 Task: Create a rule from the Routing list, Task moved to a section -> Set Priority in the project AgileMission , set the section as Done clear the priority
Action: Mouse moved to (1023, 166)
Screenshot: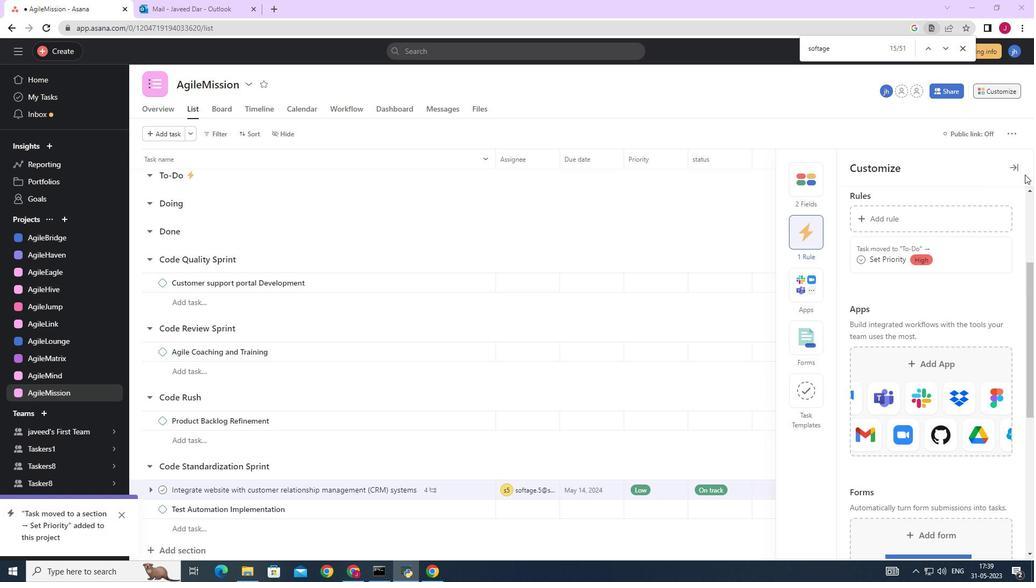 
Action: Mouse pressed left at (1023, 166)
Screenshot: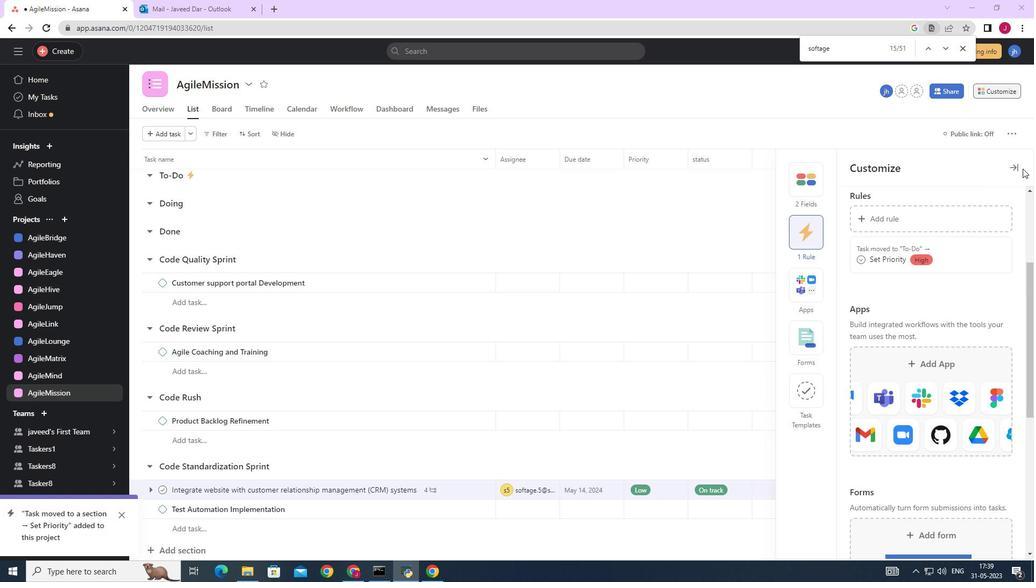 
Action: Mouse moved to (996, 89)
Screenshot: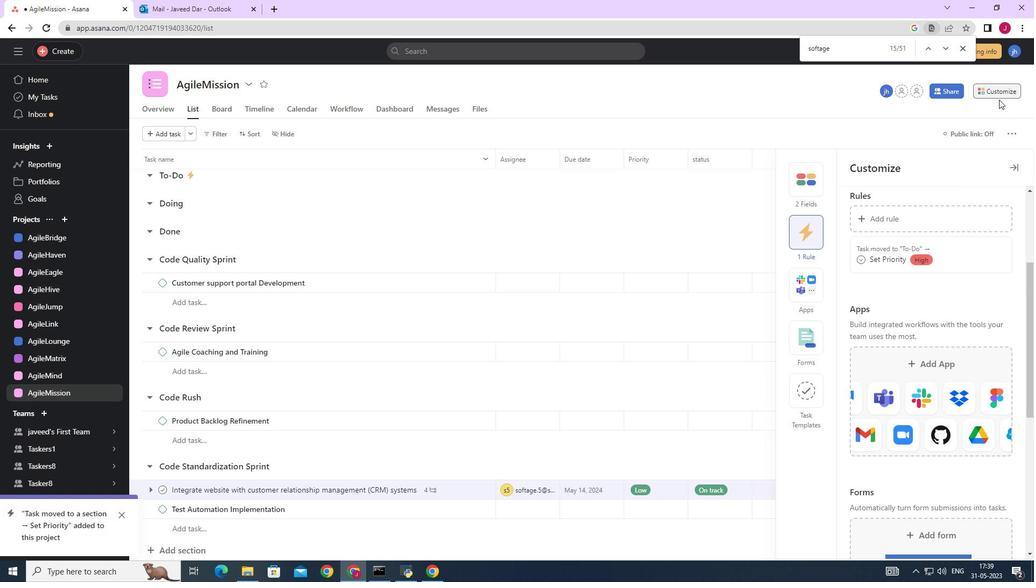 
Action: Mouse pressed left at (996, 89)
Screenshot: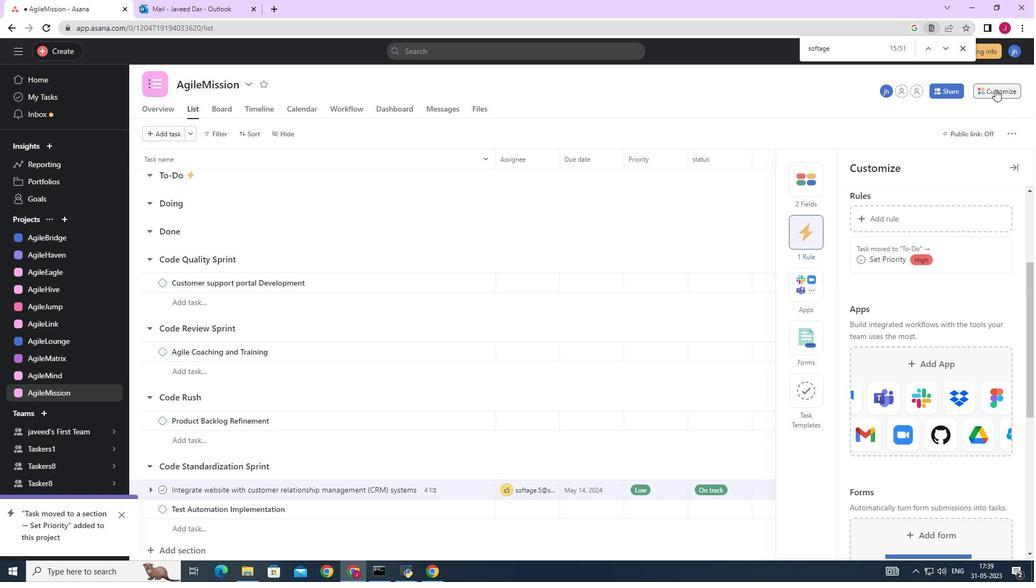 
Action: Mouse moved to (1007, 86)
Screenshot: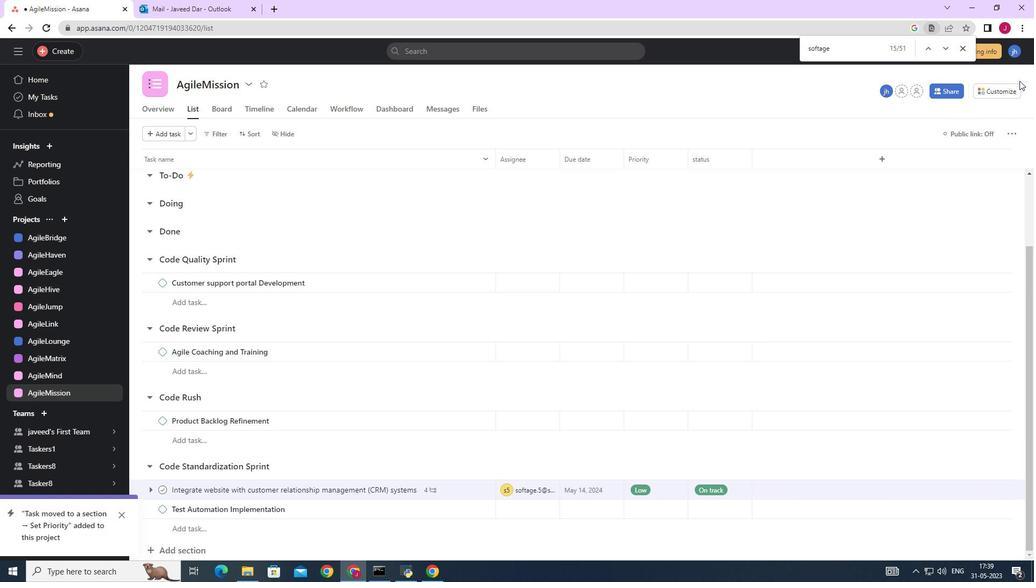 
Action: Mouse pressed left at (1007, 86)
Screenshot: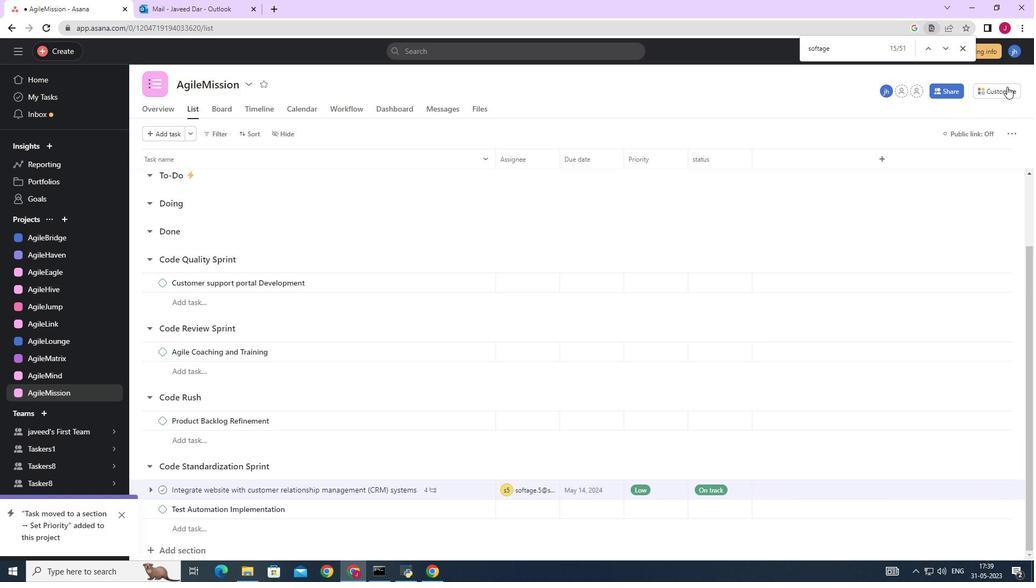 
Action: Mouse moved to (794, 243)
Screenshot: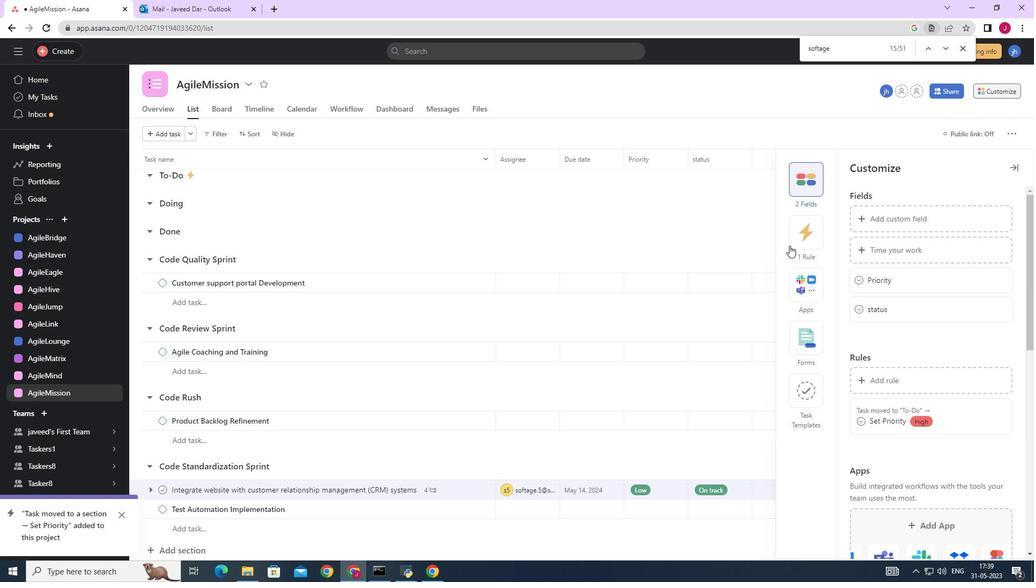 
Action: Mouse pressed left at (794, 243)
Screenshot: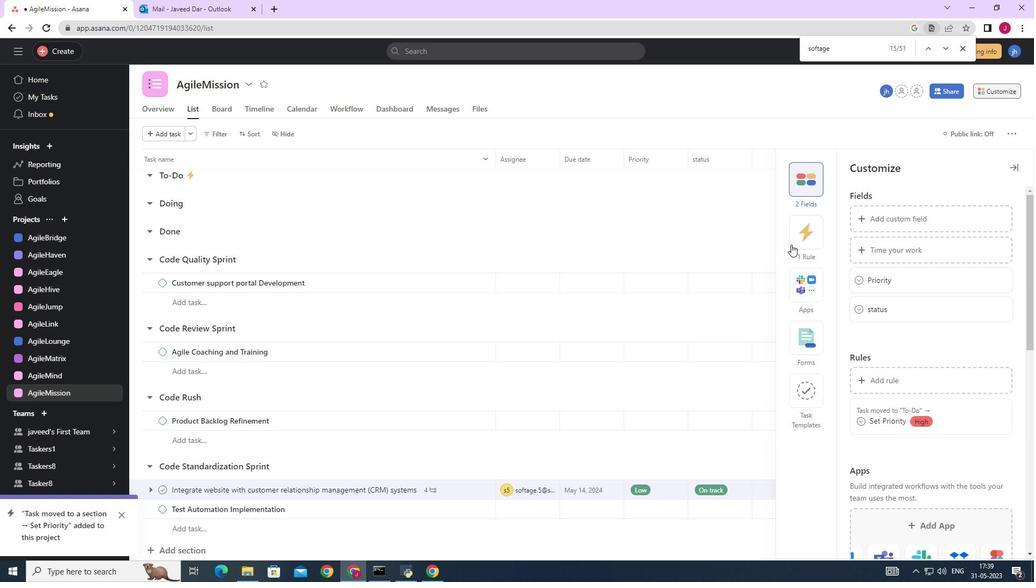 
Action: Mouse moved to (878, 218)
Screenshot: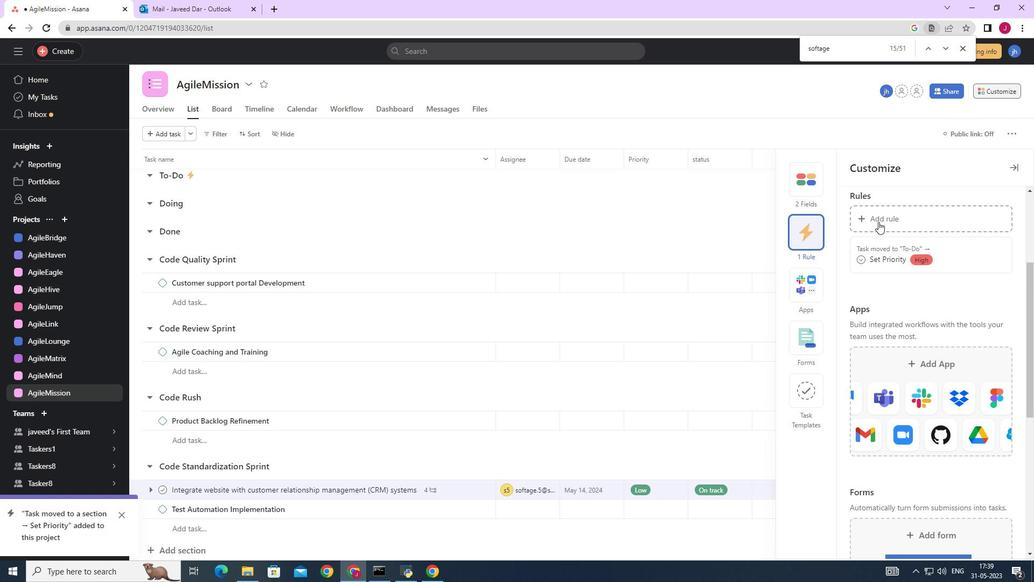
Action: Mouse pressed left at (878, 218)
Screenshot: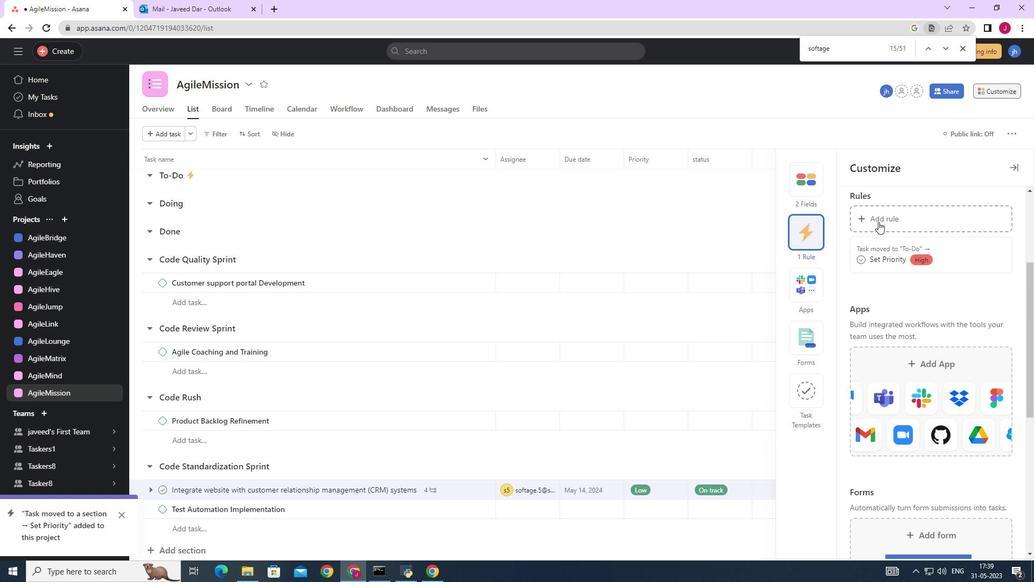 
Action: Mouse moved to (223, 139)
Screenshot: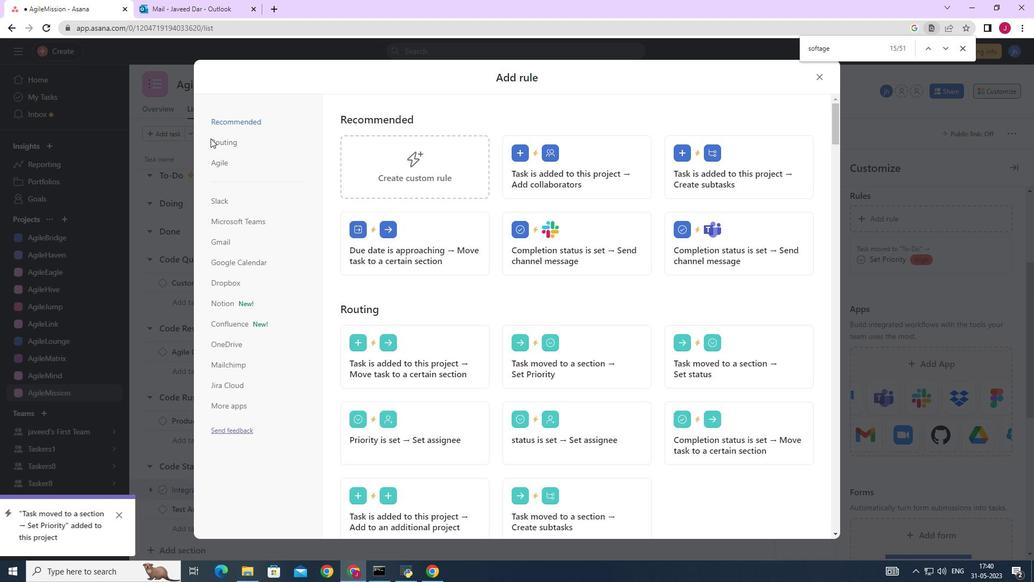 
Action: Mouse pressed left at (223, 139)
Screenshot: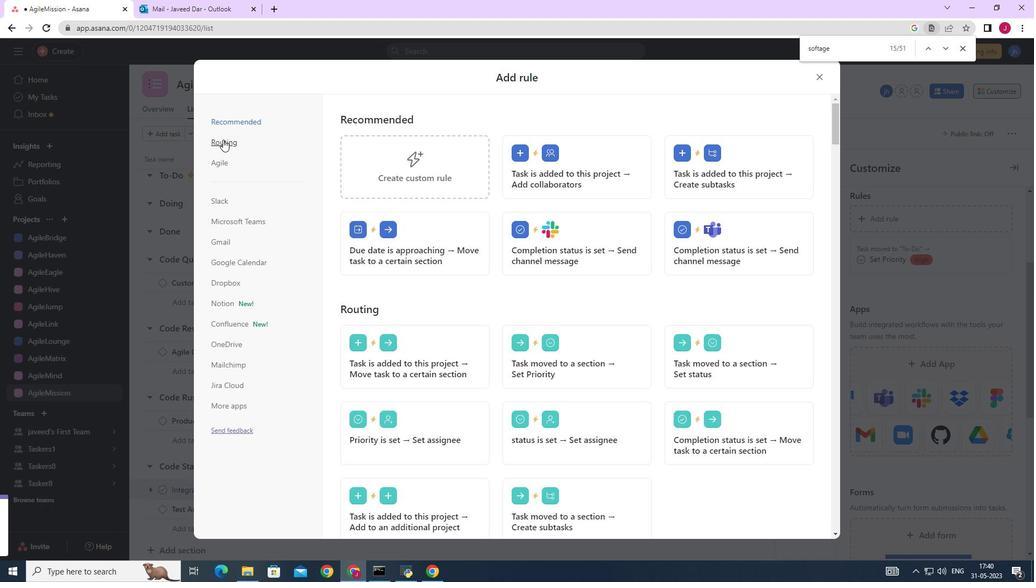 
Action: Mouse moved to (531, 175)
Screenshot: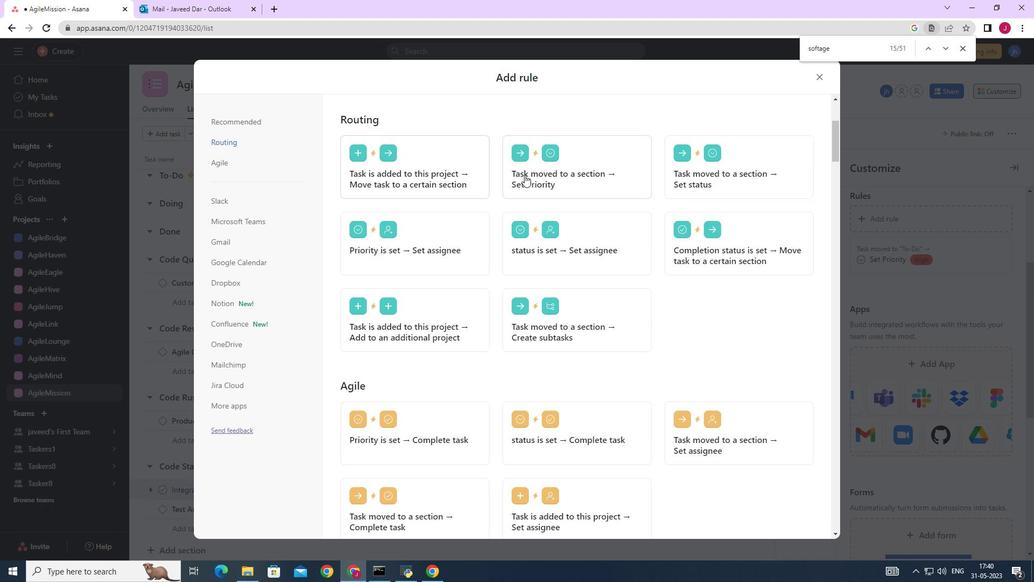 
Action: Mouse pressed left at (531, 175)
Screenshot: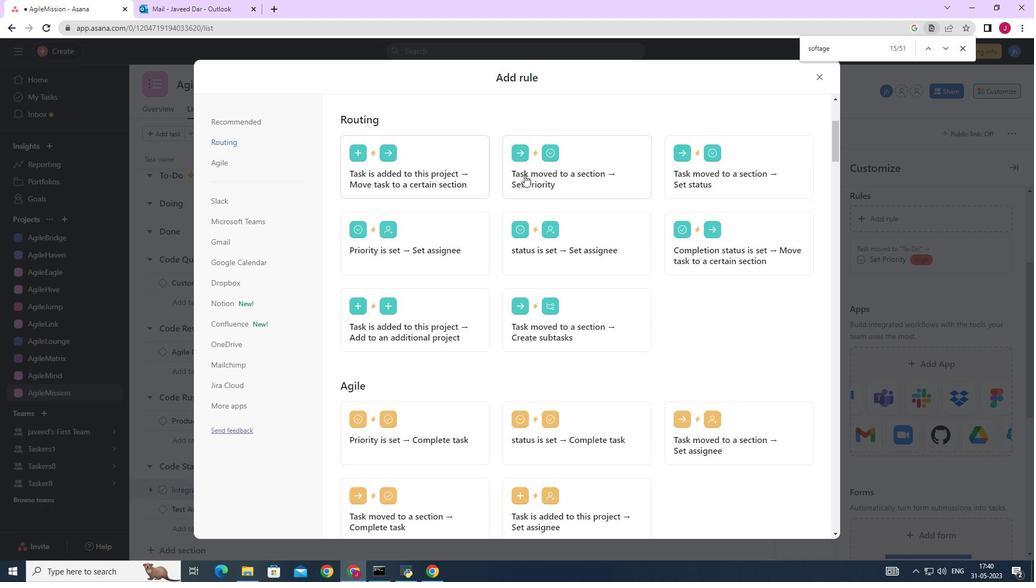 
Action: Mouse moved to (408, 292)
Screenshot: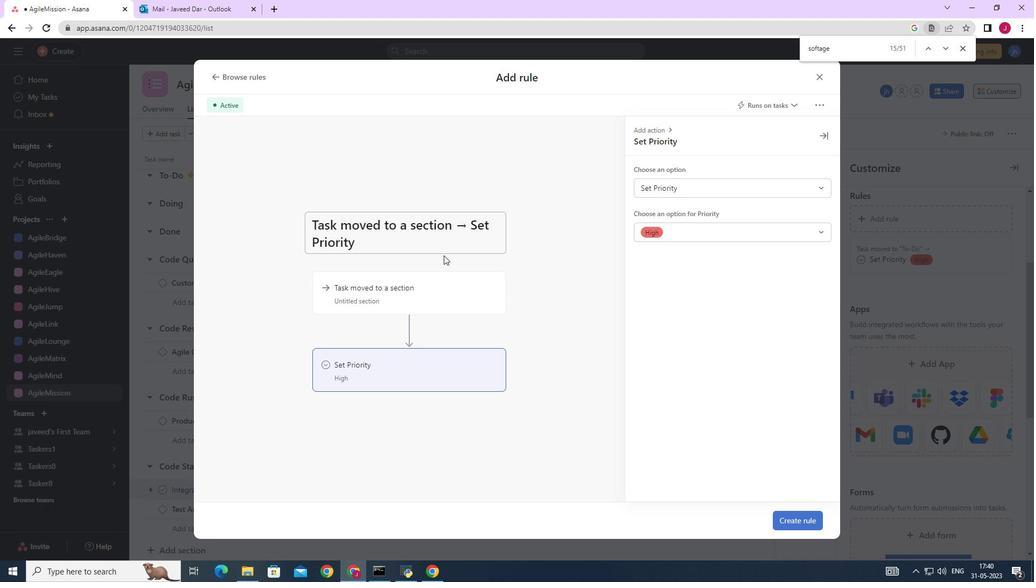 
Action: Mouse pressed left at (408, 292)
Screenshot: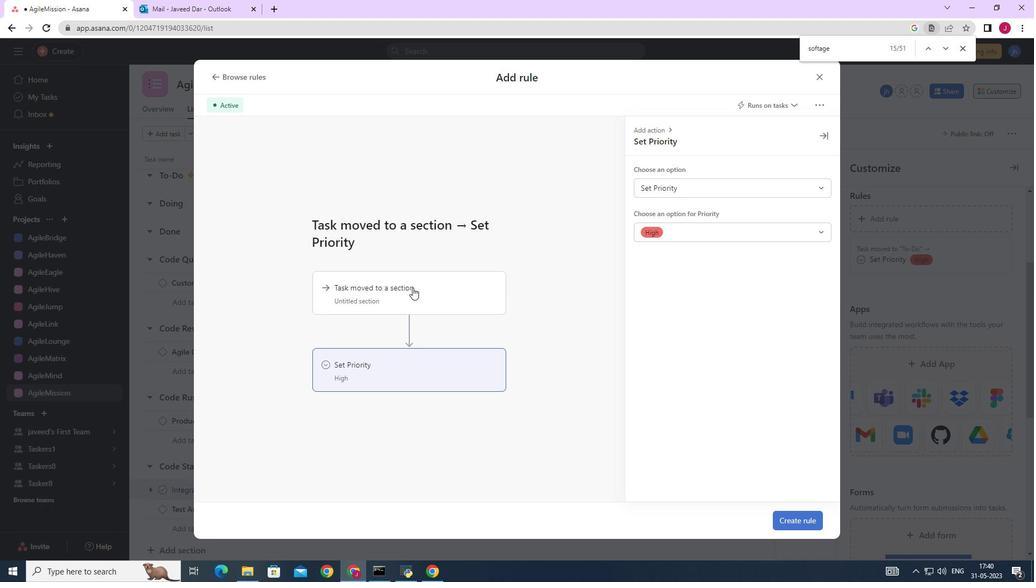 
Action: Mouse moved to (681, 185)
Screenshot: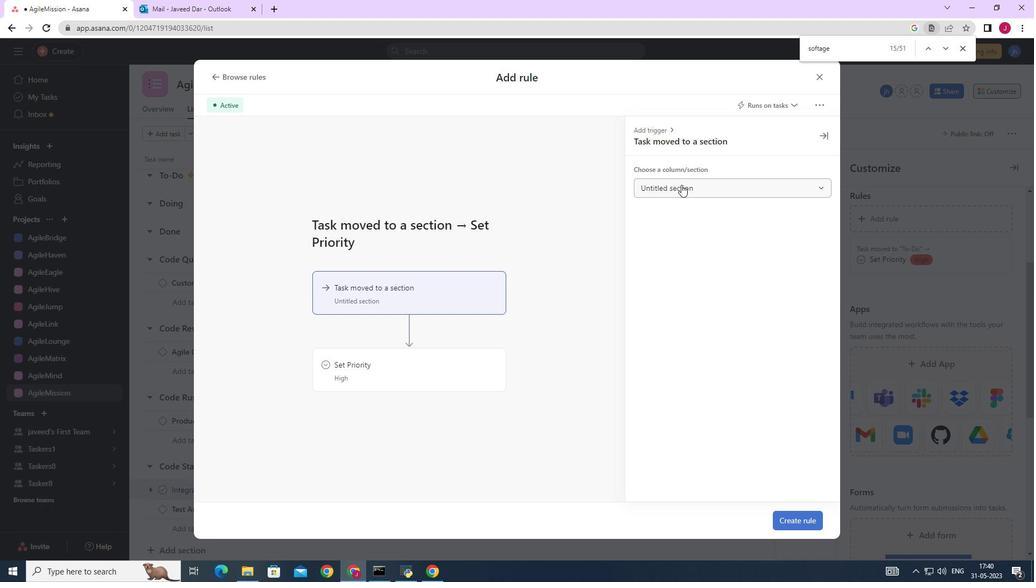 
Action: Mouse pressed left at (681, 185)
Screenshot: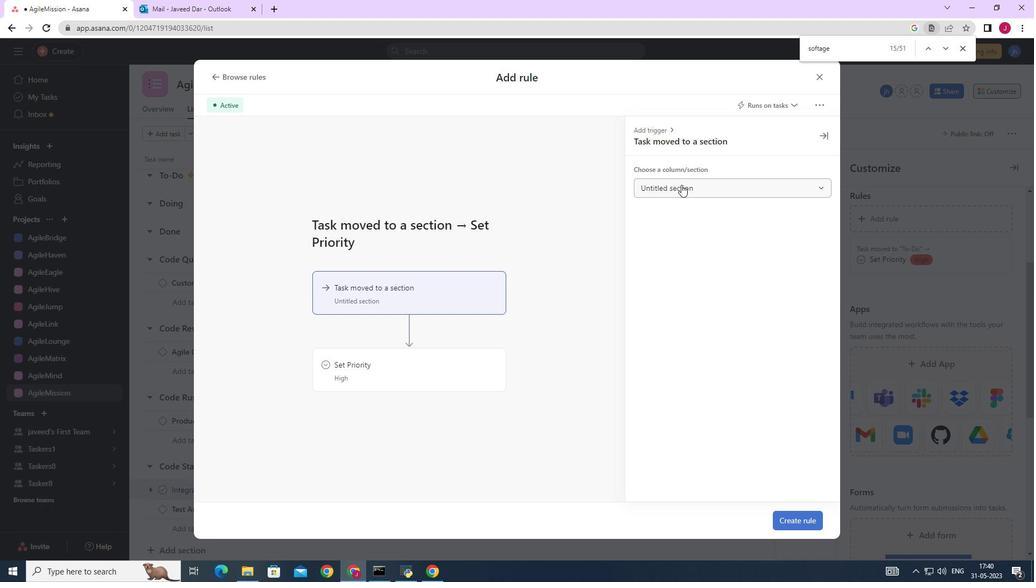 
Action: Mouse moved to (666, 269)
Screenshot: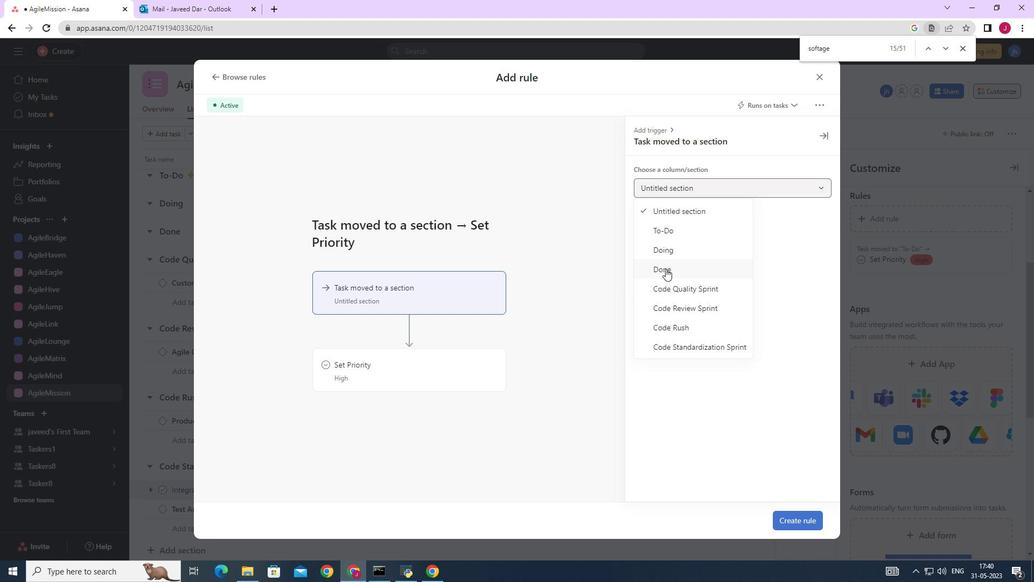 
Action: Mouse pressed left at (666, 269)
Screenshot: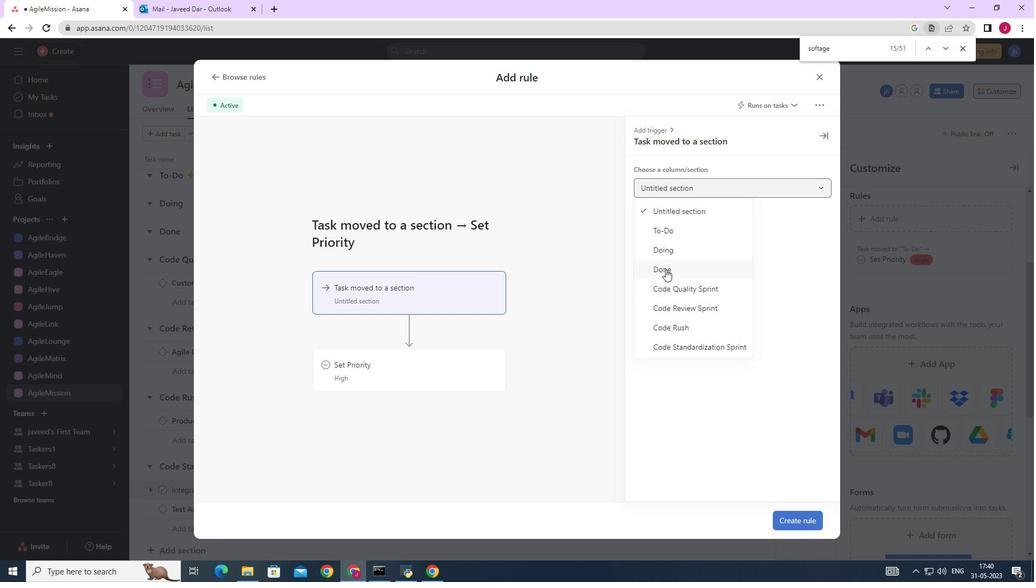 
Action: Mouse moved to (412, 372)
Screenshot: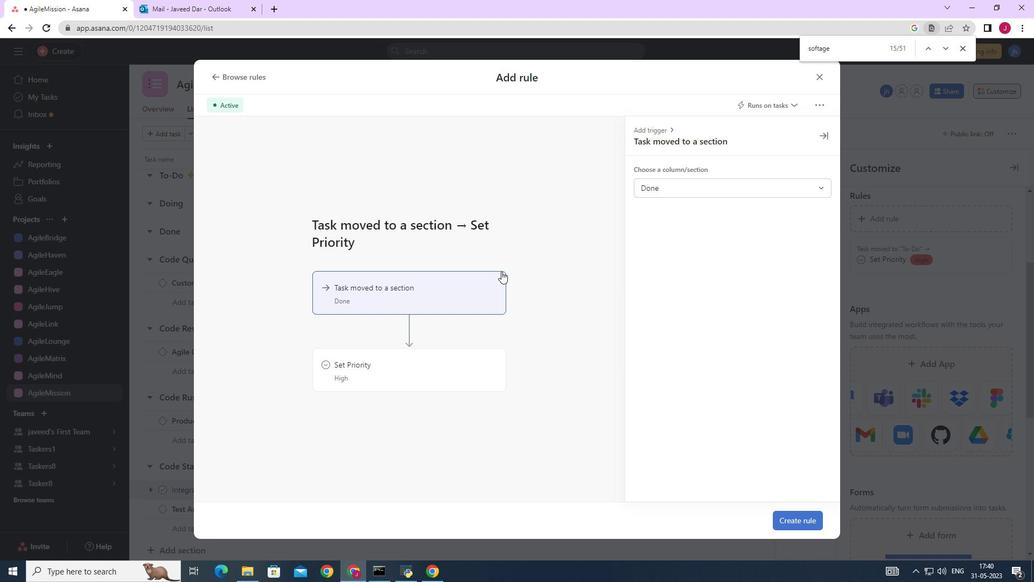 
Action: Mouse pressed left at (412, 372)
Screenshot: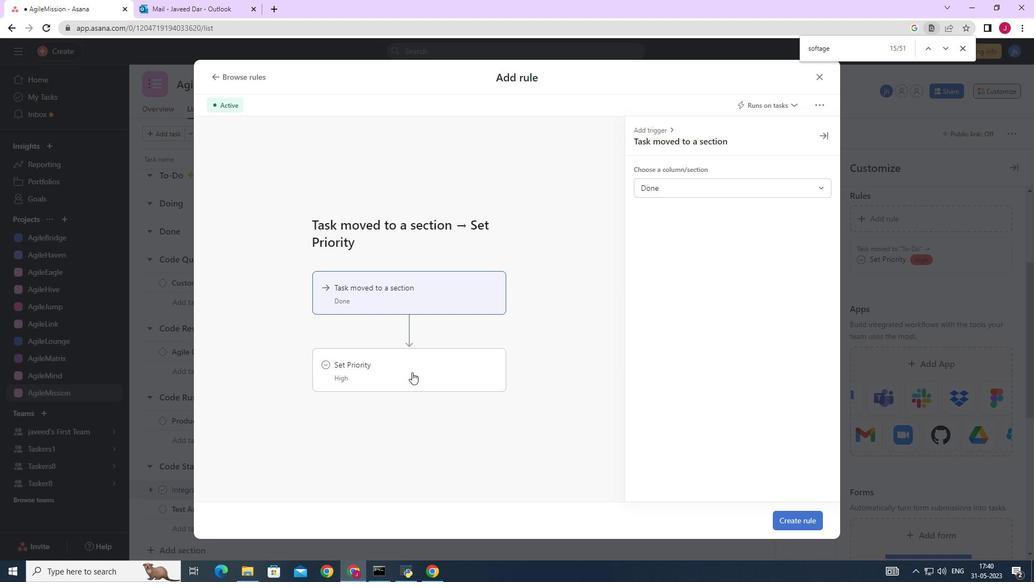 
Action: Mouse moved to (665, 182)
Screenshot: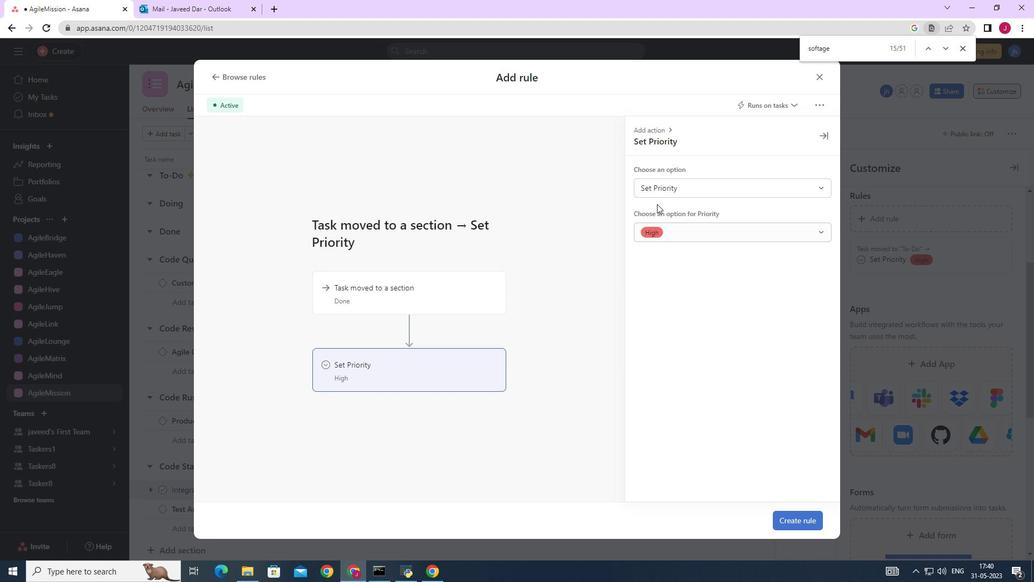 
Action: Mouse pressed left at (665, 182)
Screenshot: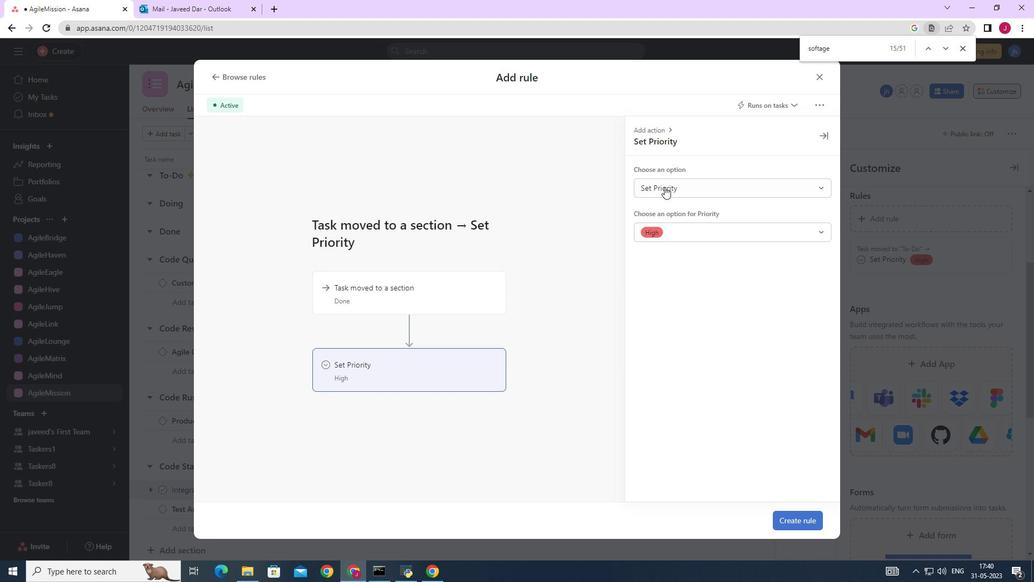 
Action: Mouse moved to (673, 232)
Screenshot: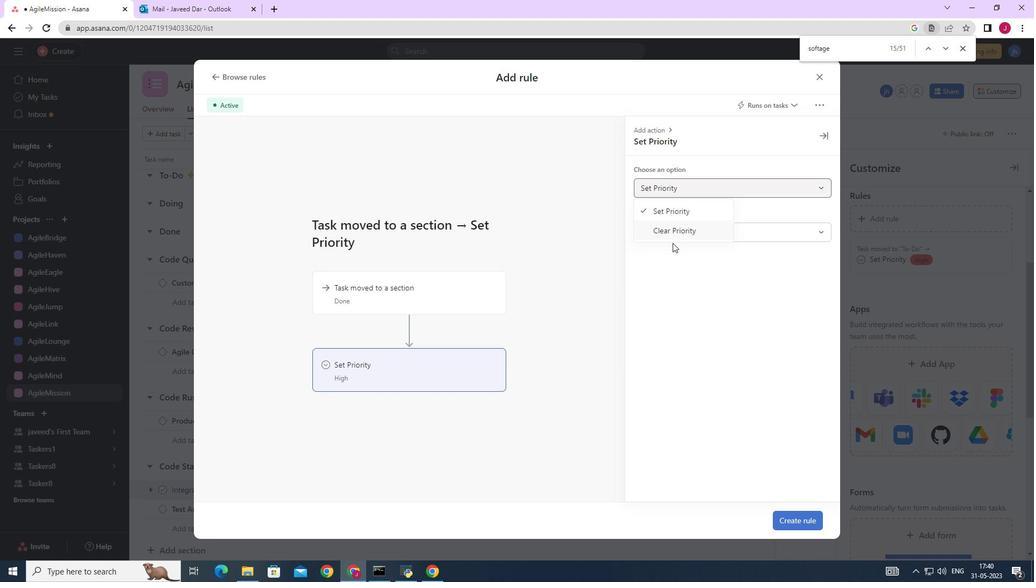
Action: Mouse pressed left at (673, 232)
Screenshot: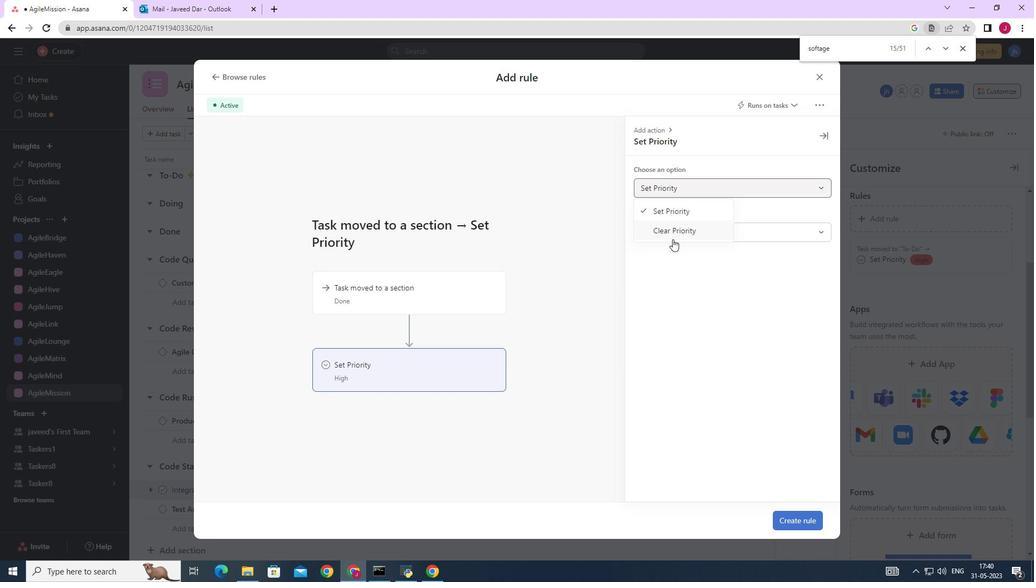 
Action: Mouse moved to (791, 517)
Screenshot: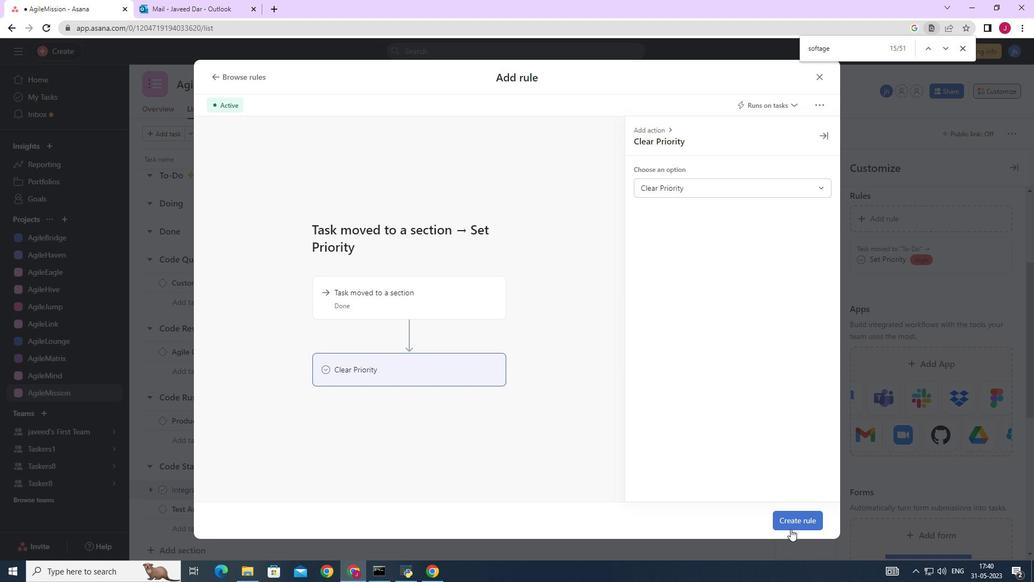 
Action: Mouse pressed left at (791, 517)
Screenshot: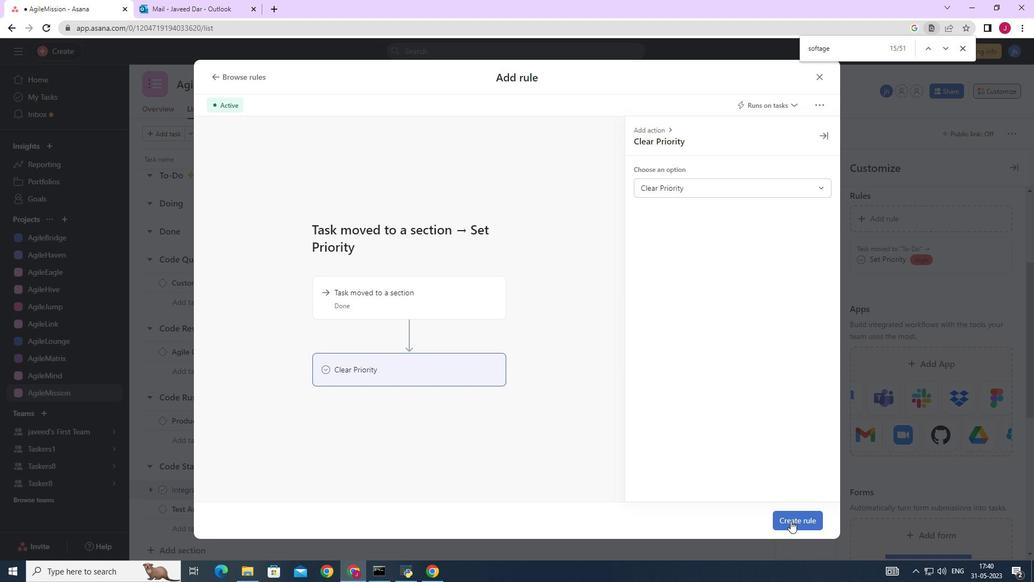 
Action: Mouse moved to (723, 465)
Screenshot: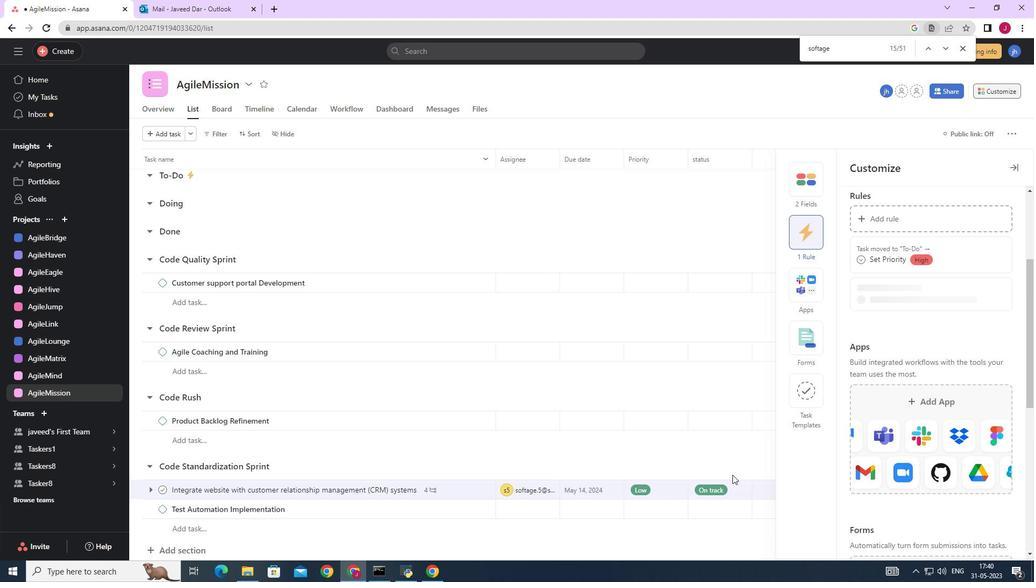 
